 Task: Look for products in the category "Makeup" from Health Force only.
Action: Mouse moved to (274, 145)
Screenshot: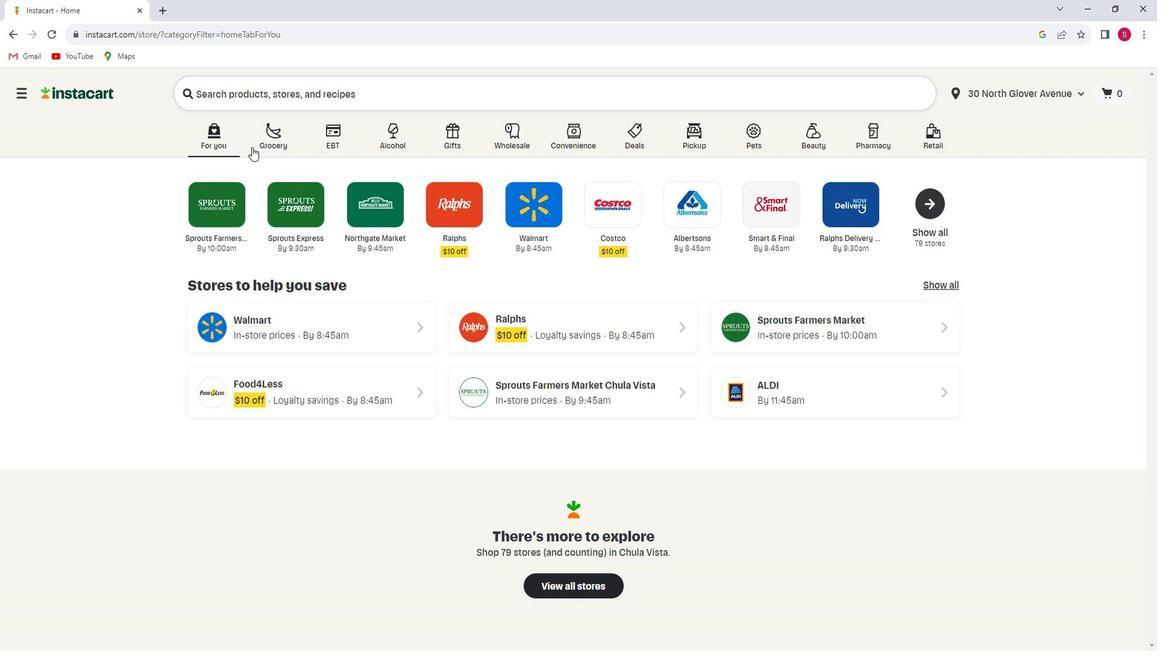 
Action: Mouse pressed left at (274, 145)
Screenshot: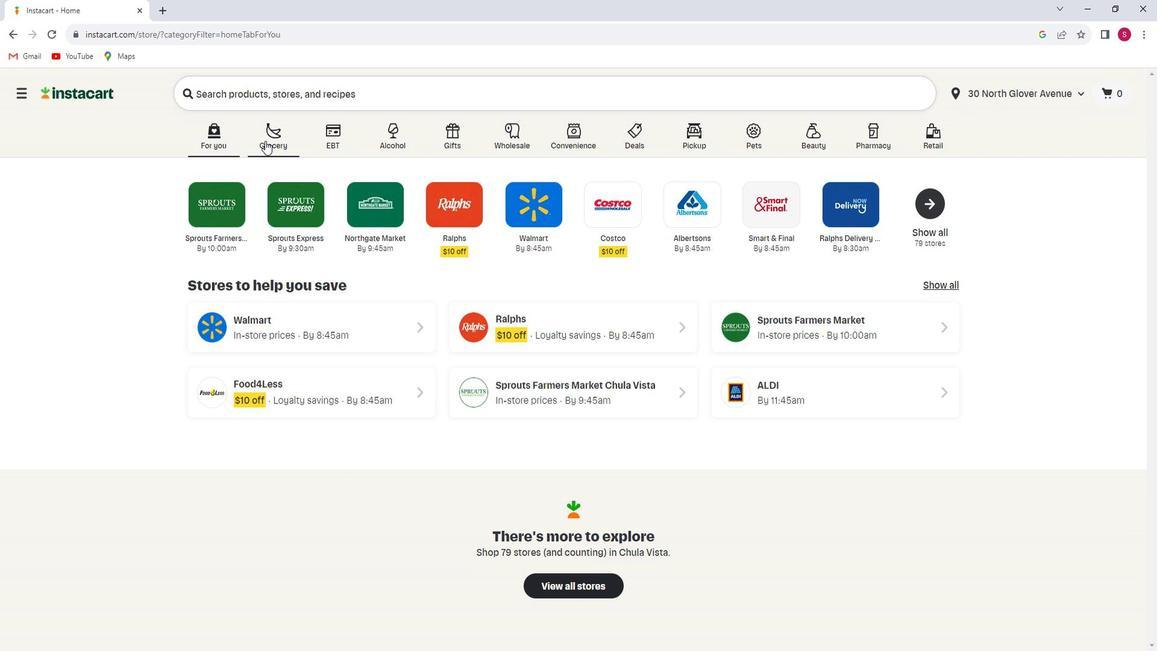 
Action: Mouse moved to (284, 357)
Screenshot: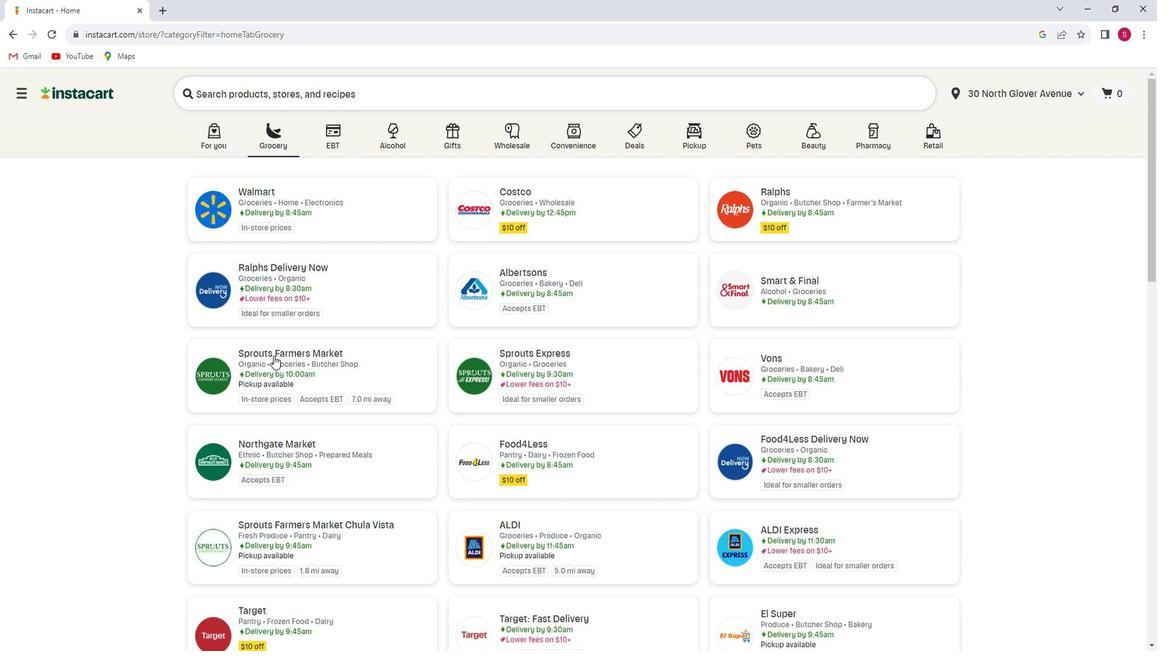 
Action: Mouse pressed left at (284, 357)
Screenshot: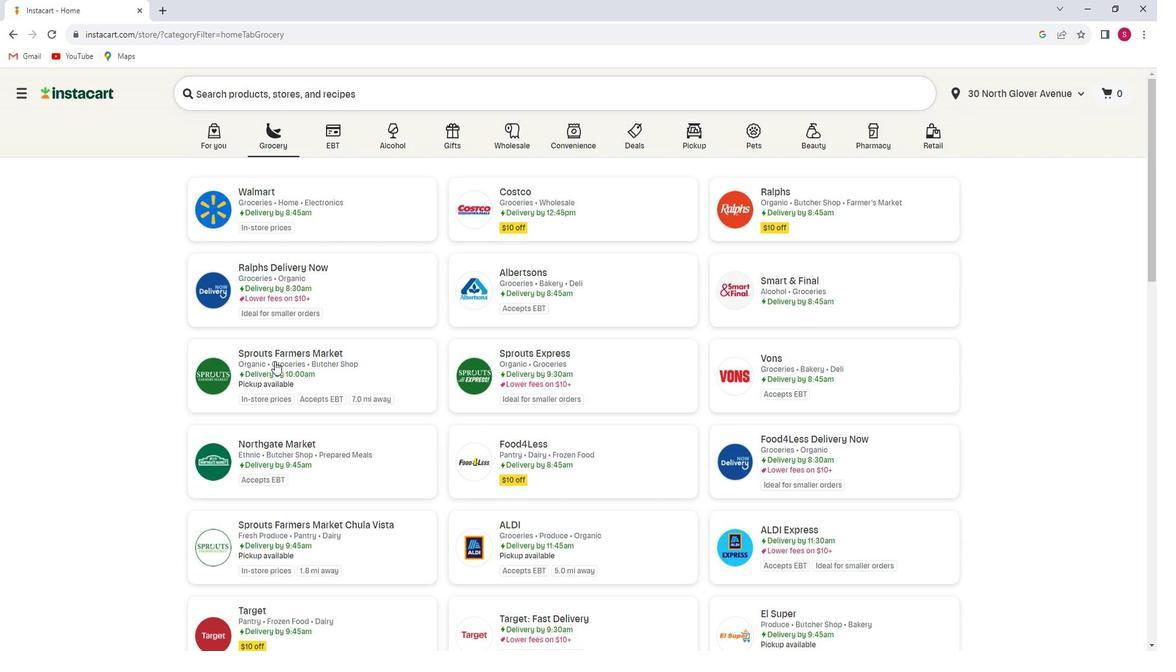 
Action: Mouse moved to (99, 402)
Screenshot: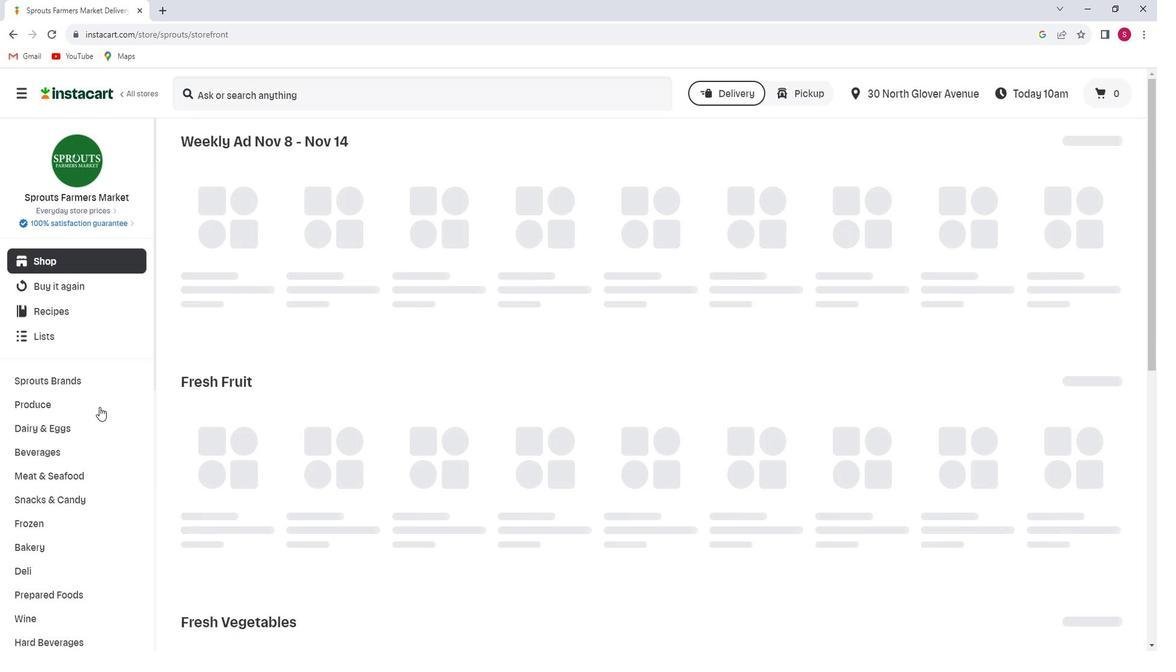 
Action: Mouse scrolled (99, 401) with delta (0, 0)
Screenshot: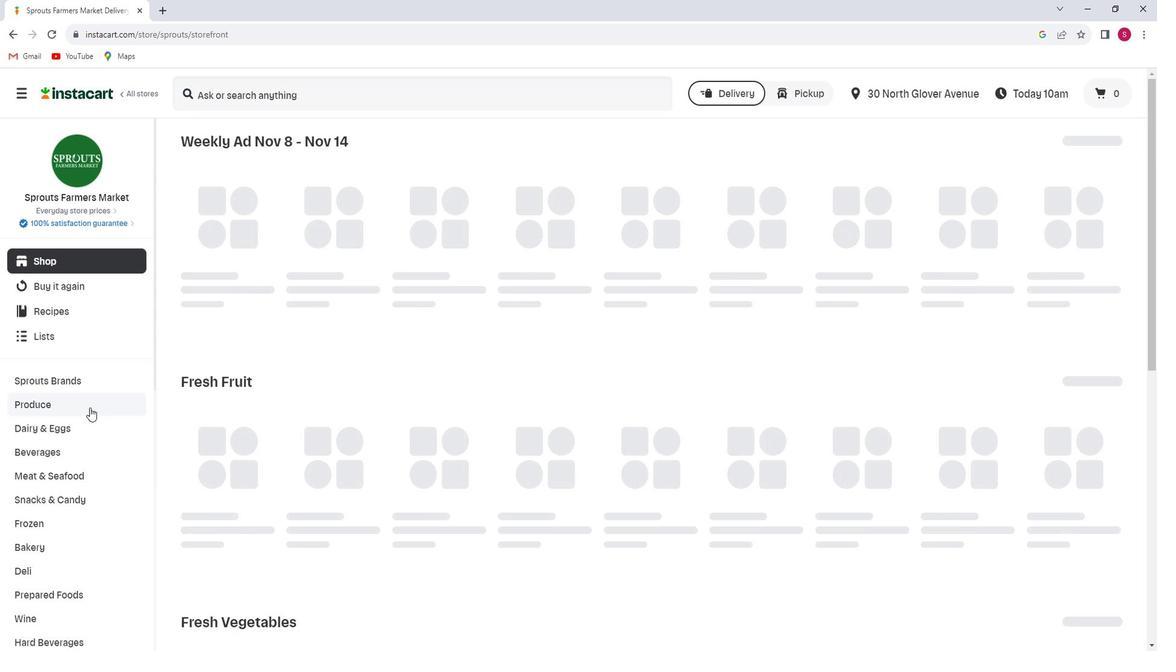 
Action: Mouse scrolled (99, 401) with delta (0, 0)
Screenshot: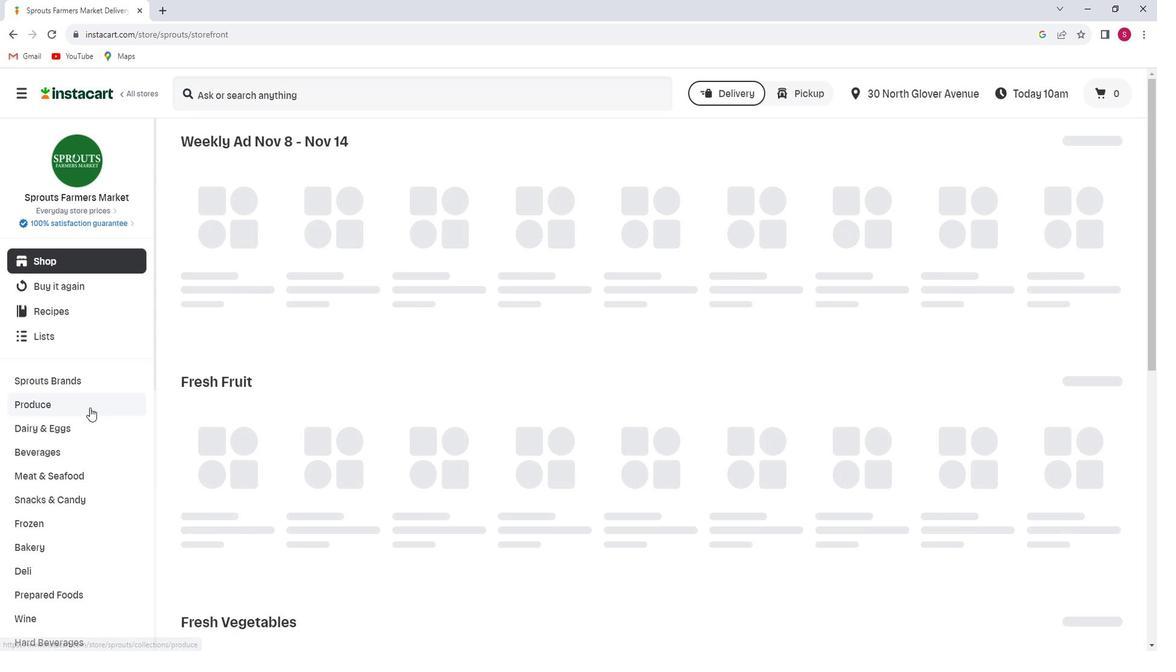 
Action: Mouse scrolled (99, 401) with delta (0, 0)
Screenshot: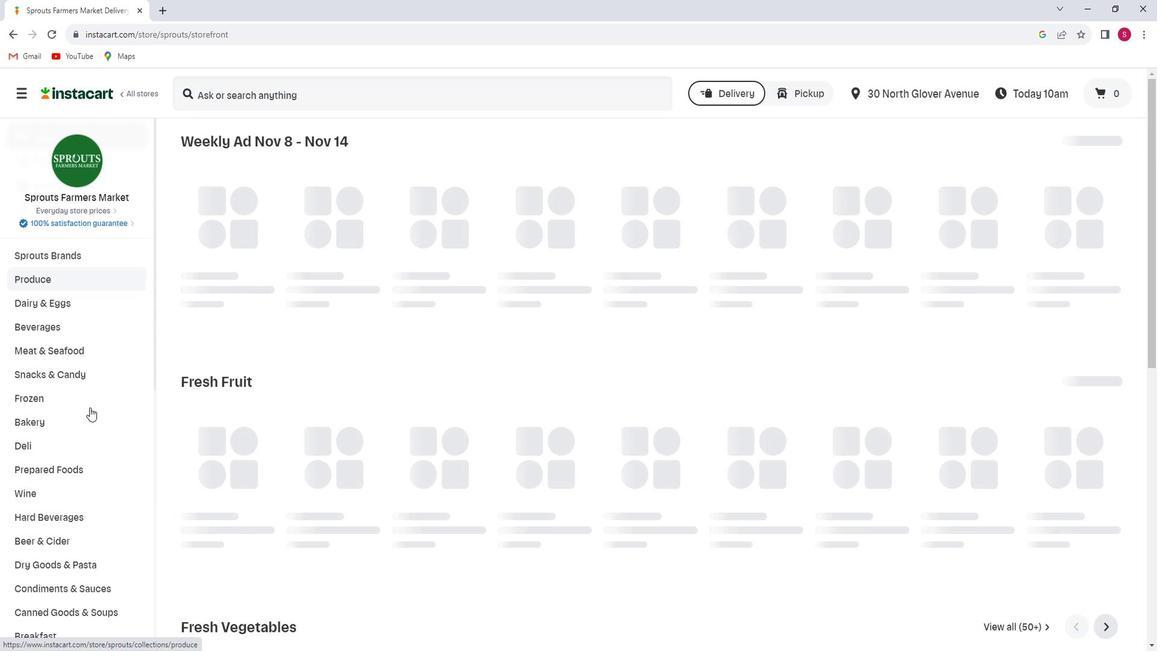 
Action: Mouse scrolled (99, 401) with delta (0, 0)
Screenshot: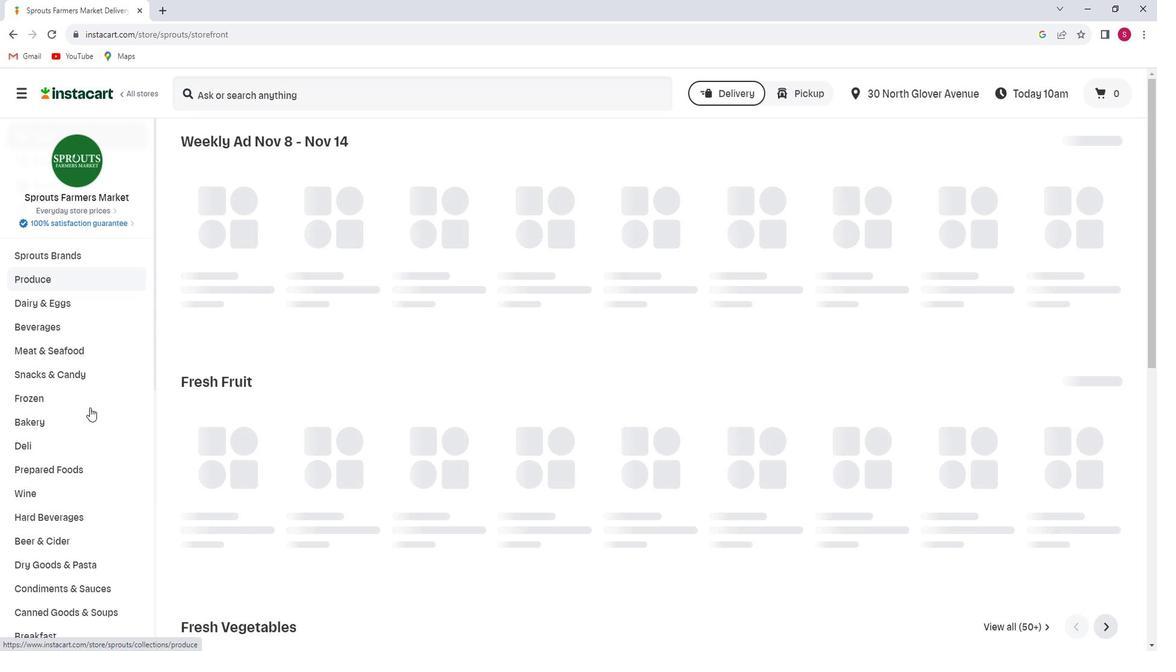
Action: Mouse scrolled (99, 401) with delta (0, 0)
Screenshot: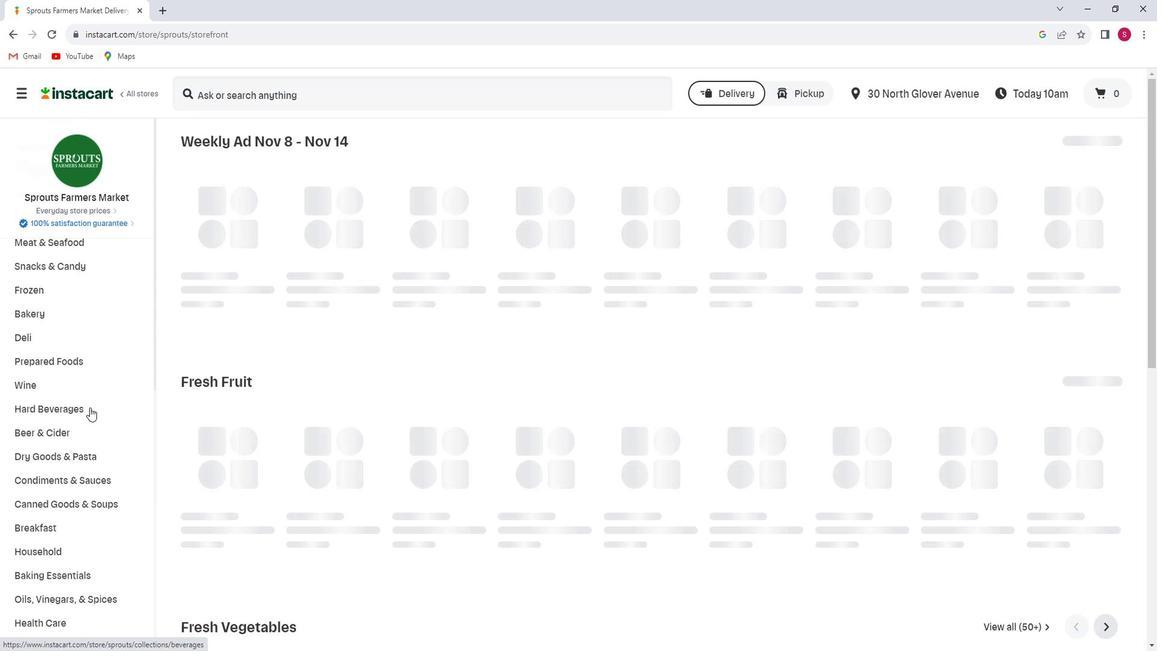 
Action: Mouse moved to (97, 404)
Screenshot: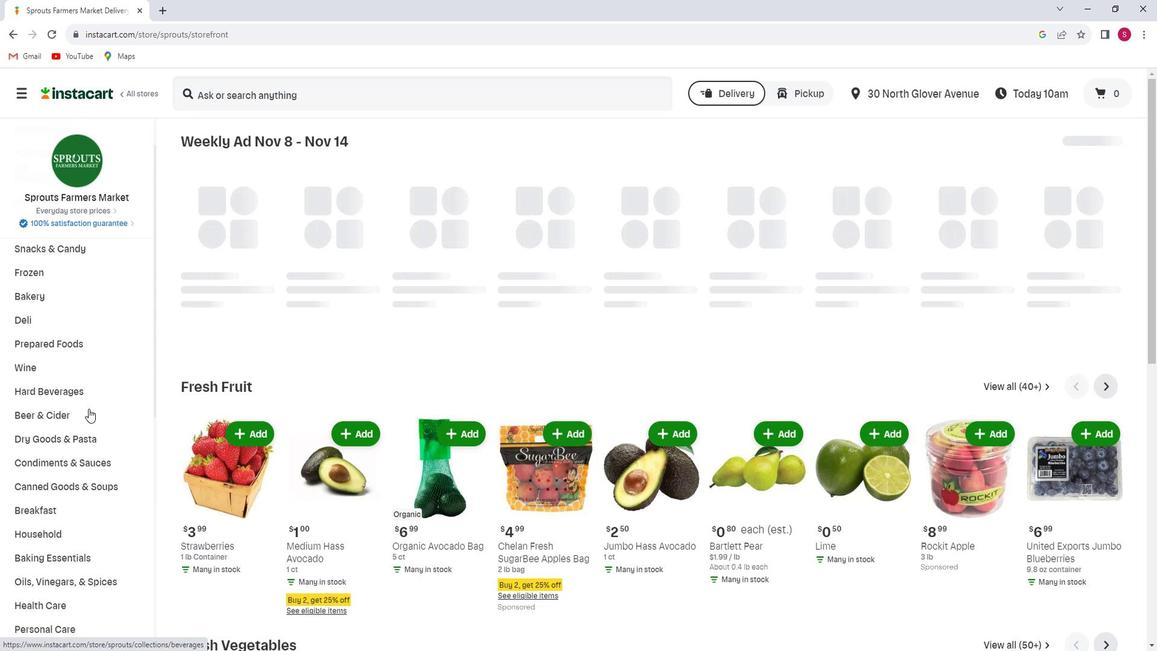 
Action: Mouse scrolled (97, 403) with delta (0, 0)
Screenshot: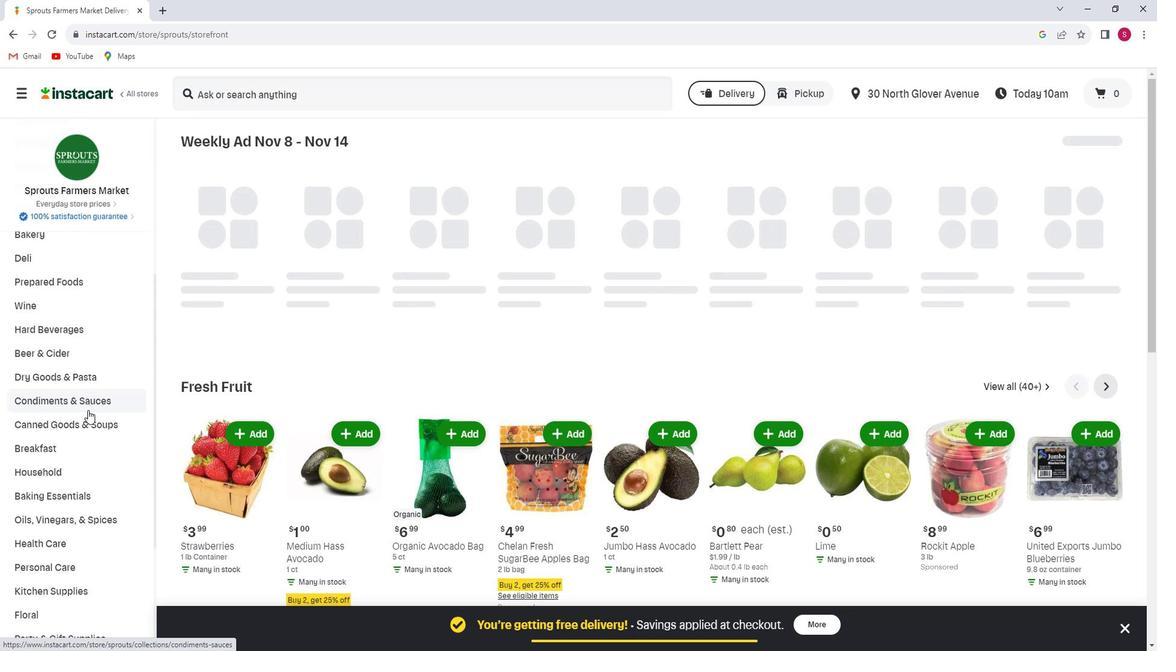 
Action: Mouse scrolled (97, 403) with delta (0, 0)
Screenshot: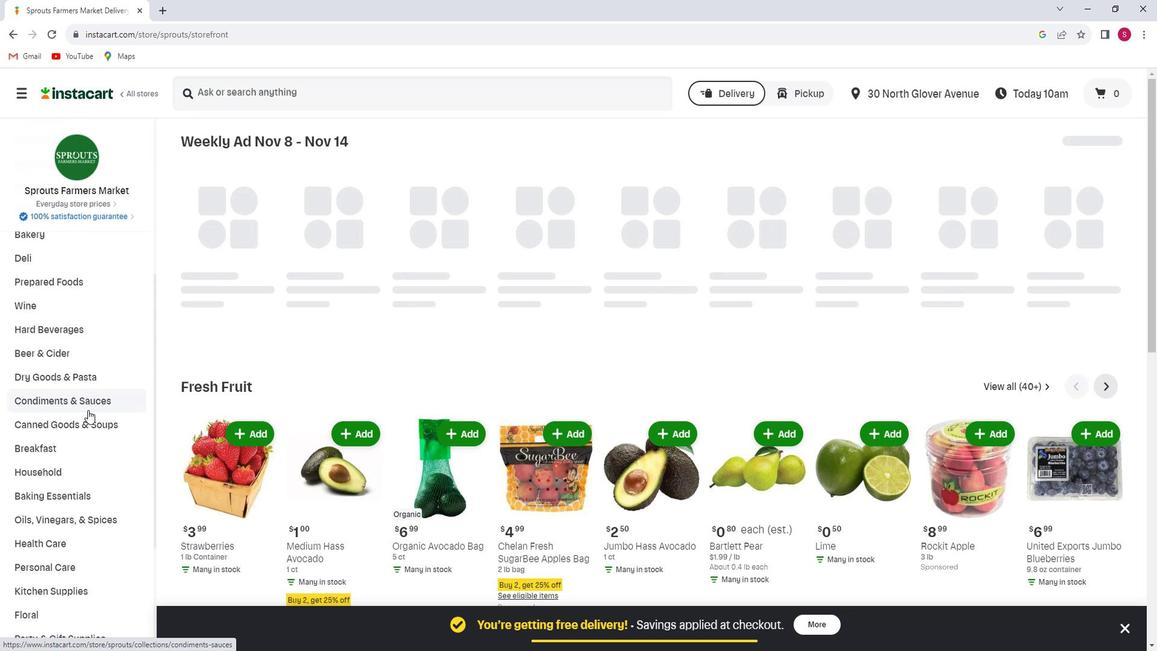 
Action: Mouse moved to (94, 427)
Screenshot: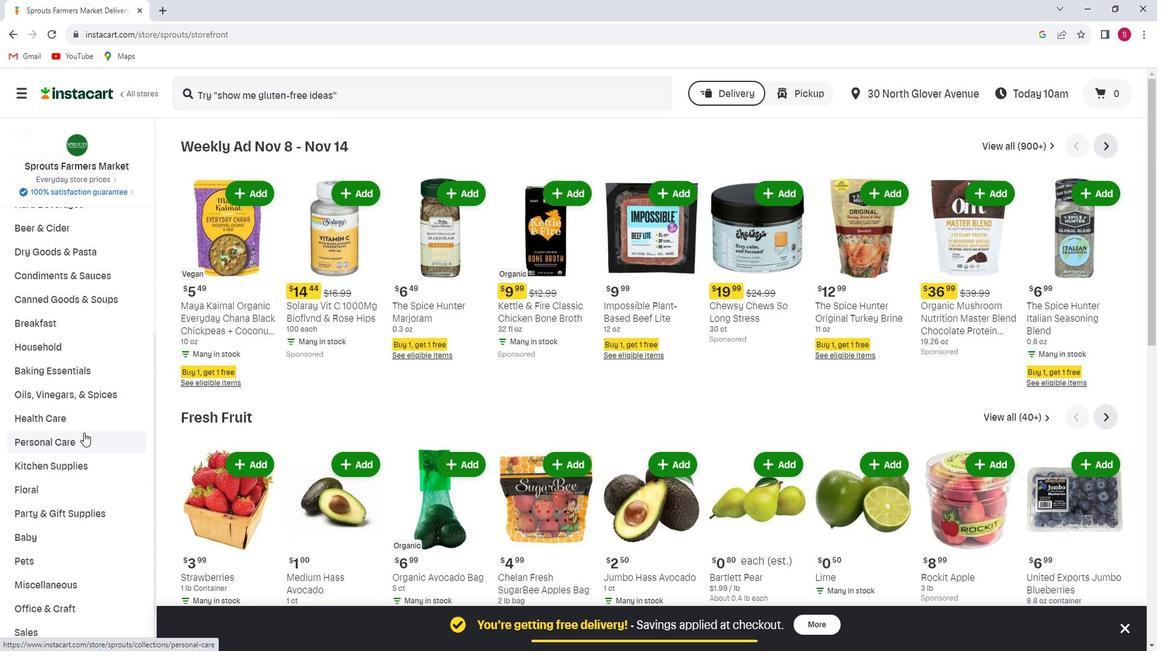 
Action: Mouse pressed left at (94, 427)
Screenshot: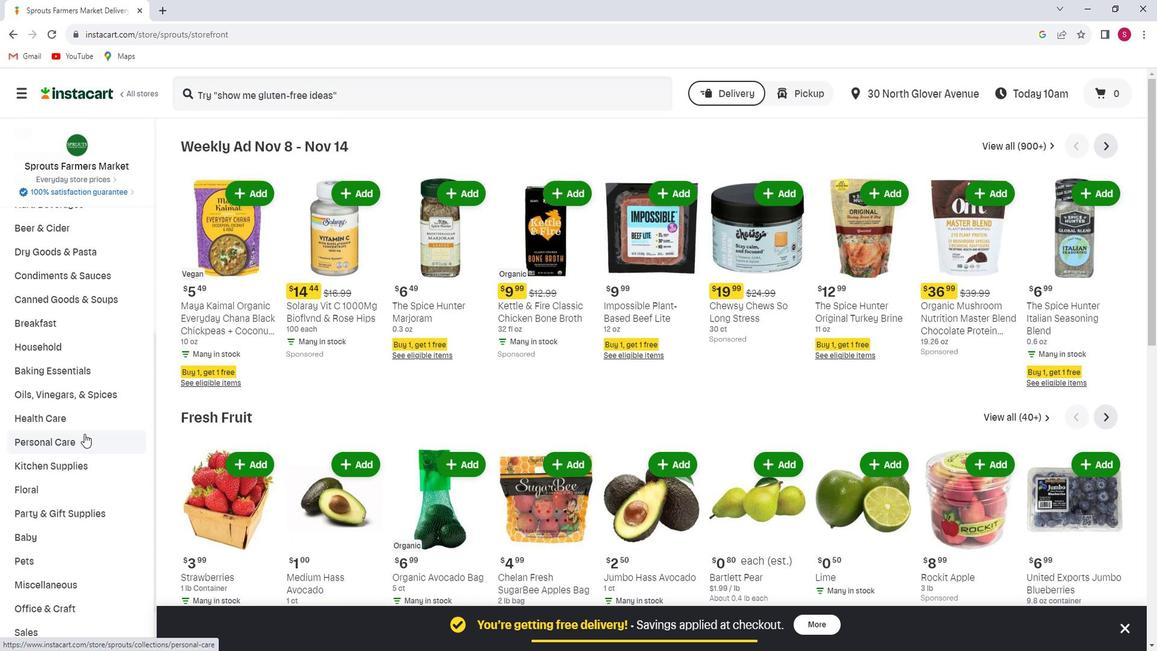 
Action: Mouse moved to (1042, 179)
Screenshot: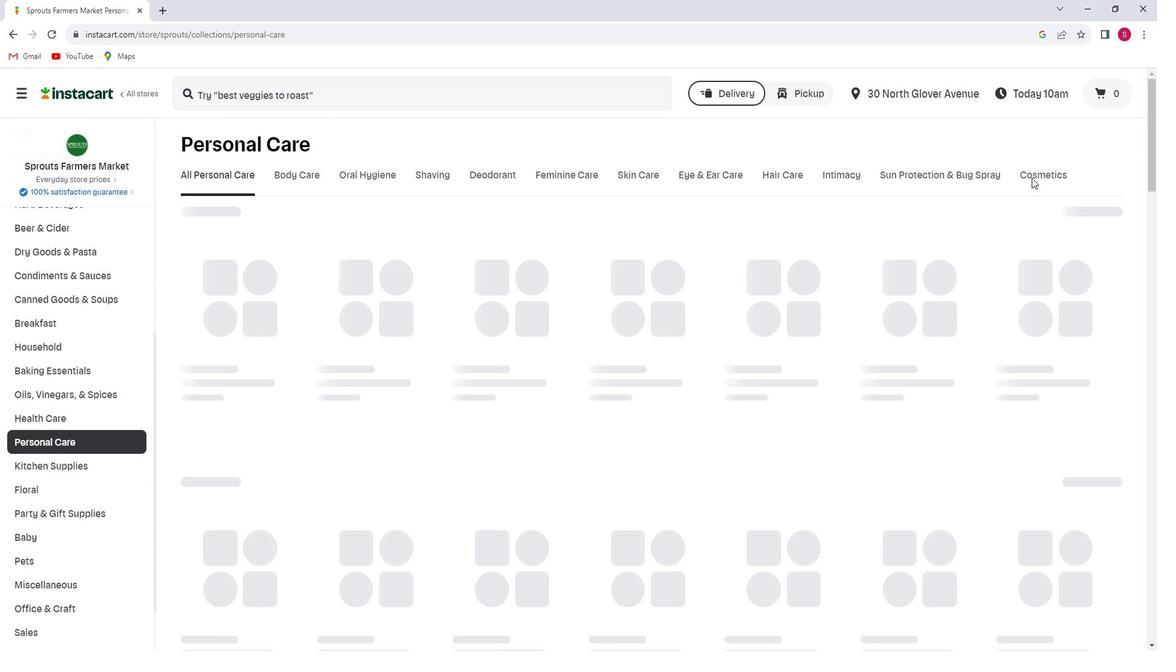 
Action: Mouse pressed left at (1042, 179)
Screenshot: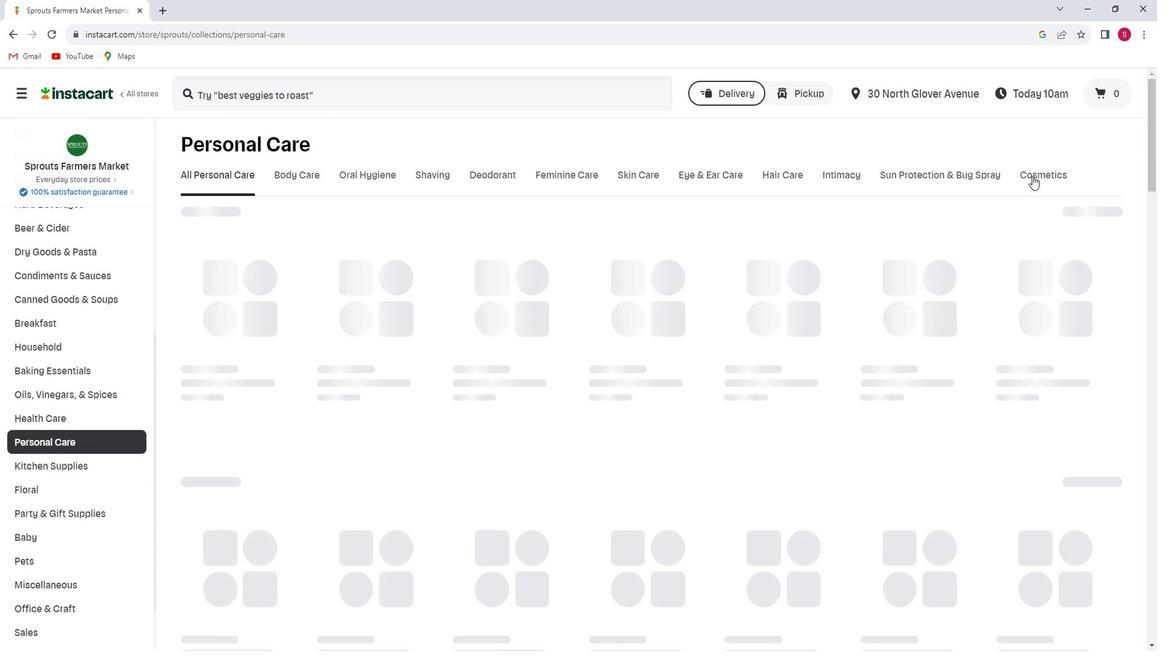 
Action: Mouse moved to (289, 234)
Screenshot: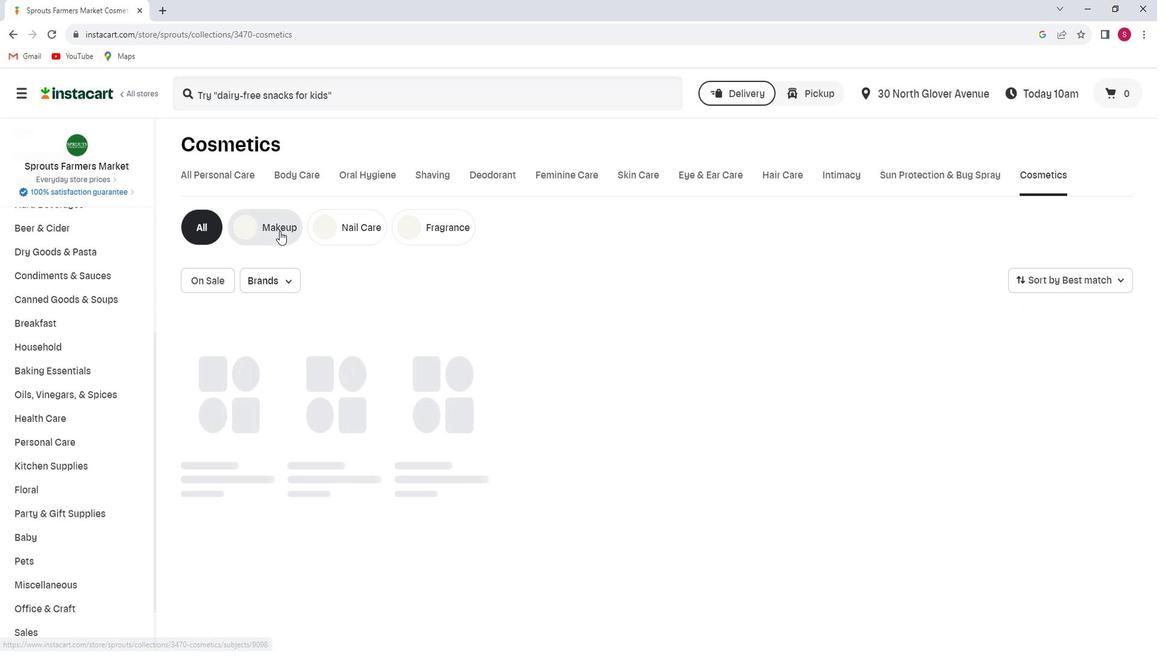 
Action: Mouse pressed left at (289, 234)
Screenshot: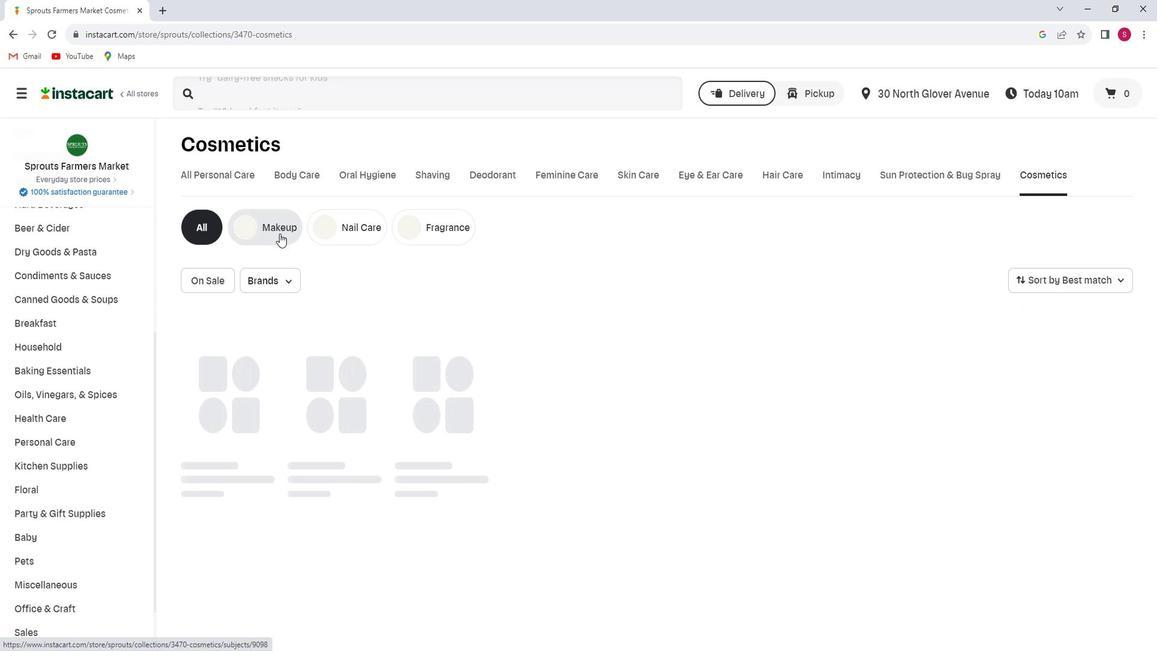
Action: Mouse moved to (293, 274)
Screenshot: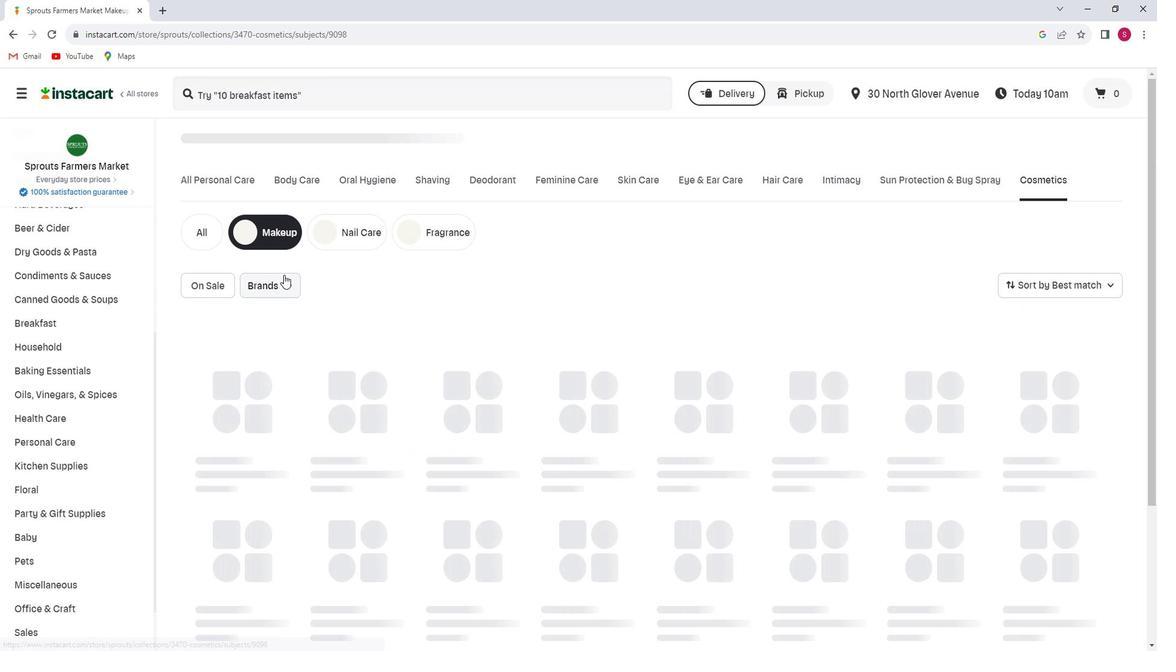 
Action: Mouse pressed left at (293, 274)
Screenshot: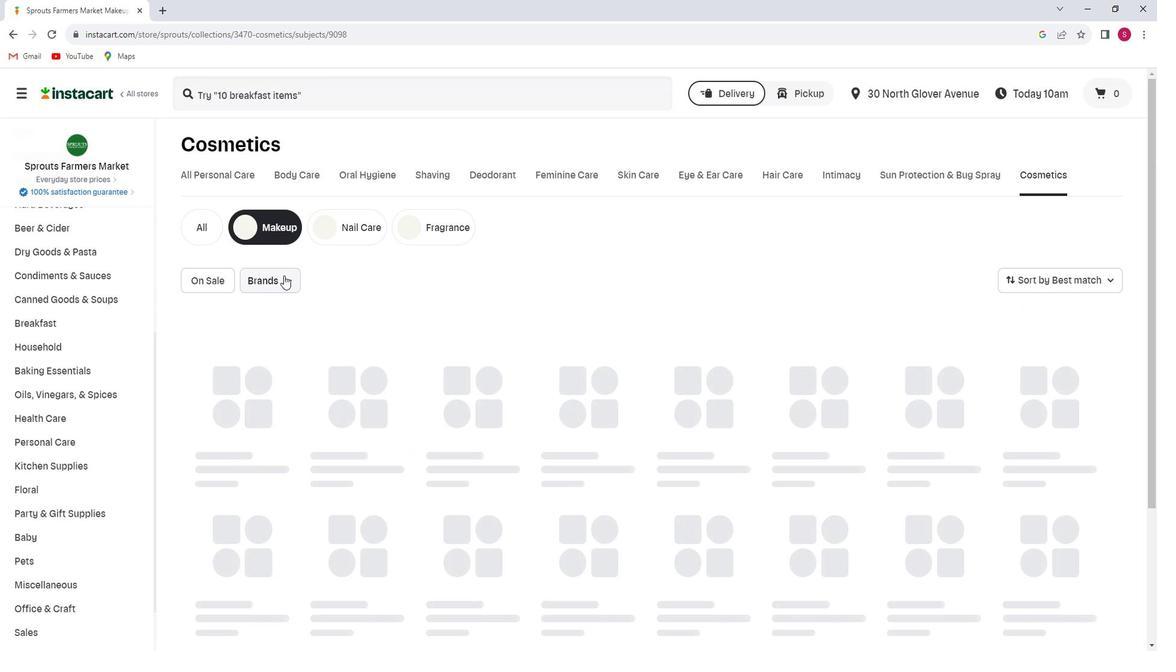 
Action: Mouse moved to (318, 335)
Screenshot: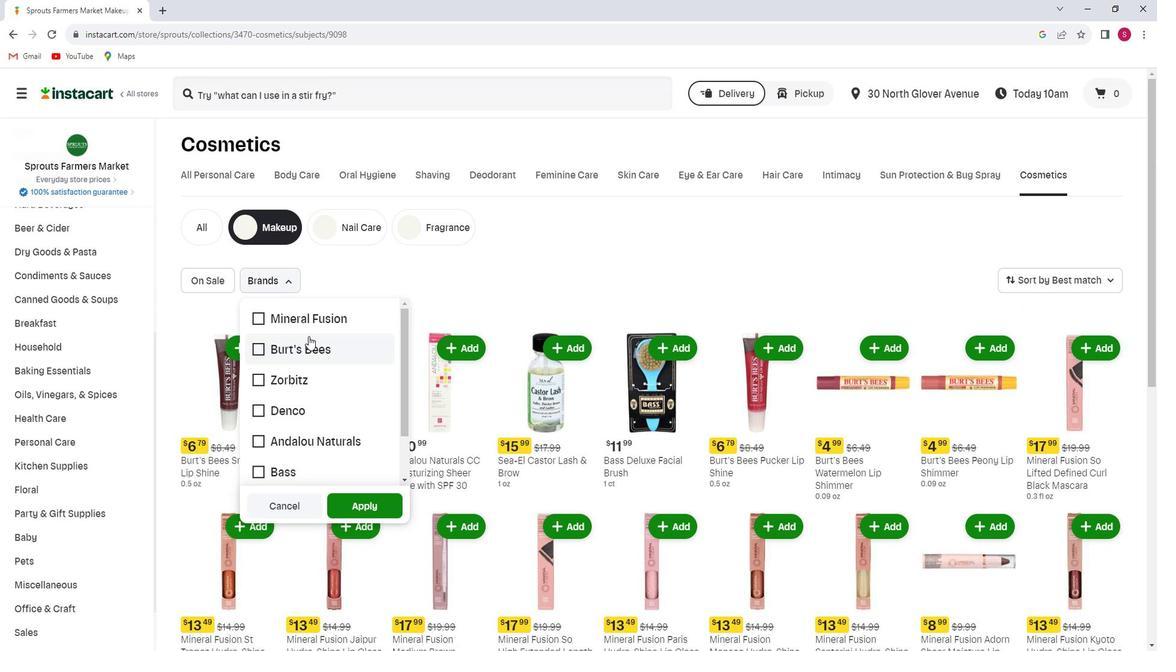 
Action: Mouse scrolled (318, 334) with delta (0, 0)
Screenshot: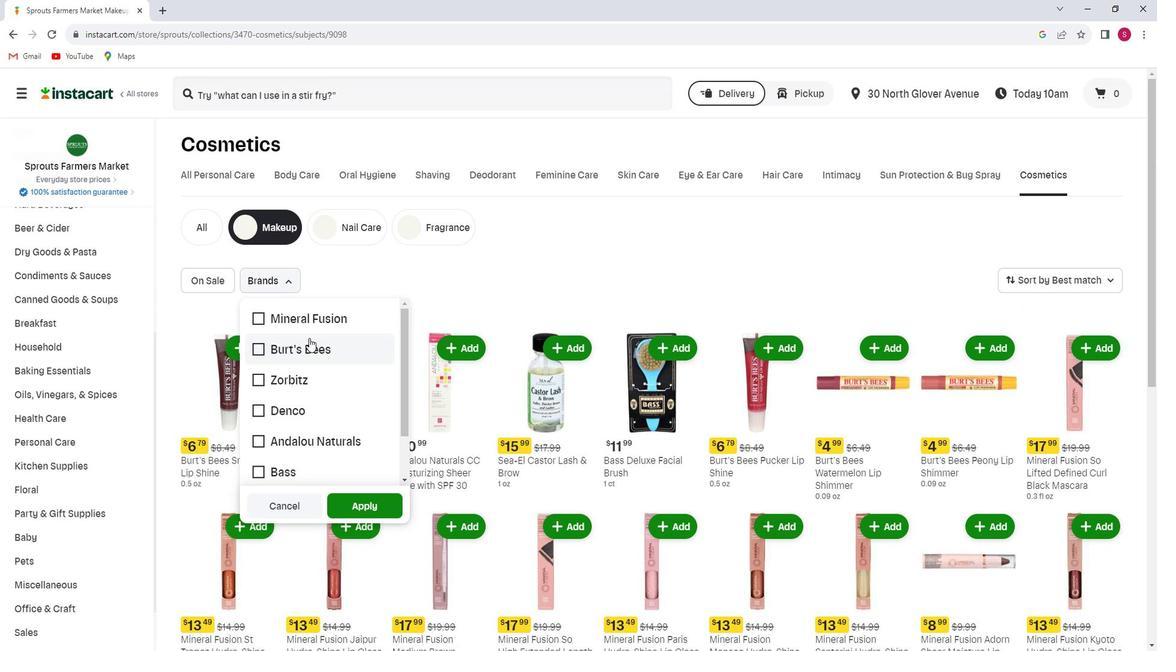 
Action: Mouse moved to (319, 335)
Screenshot: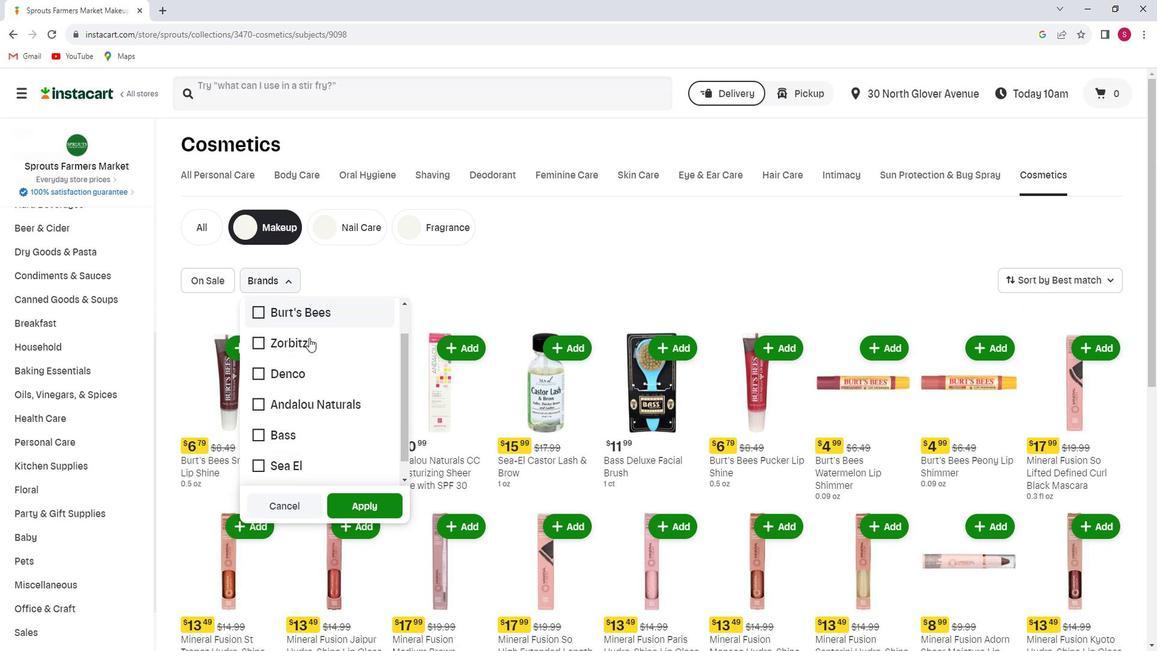 
Action: Mouse scrolled (319, 334) with delta (0, 0)
Screenshot: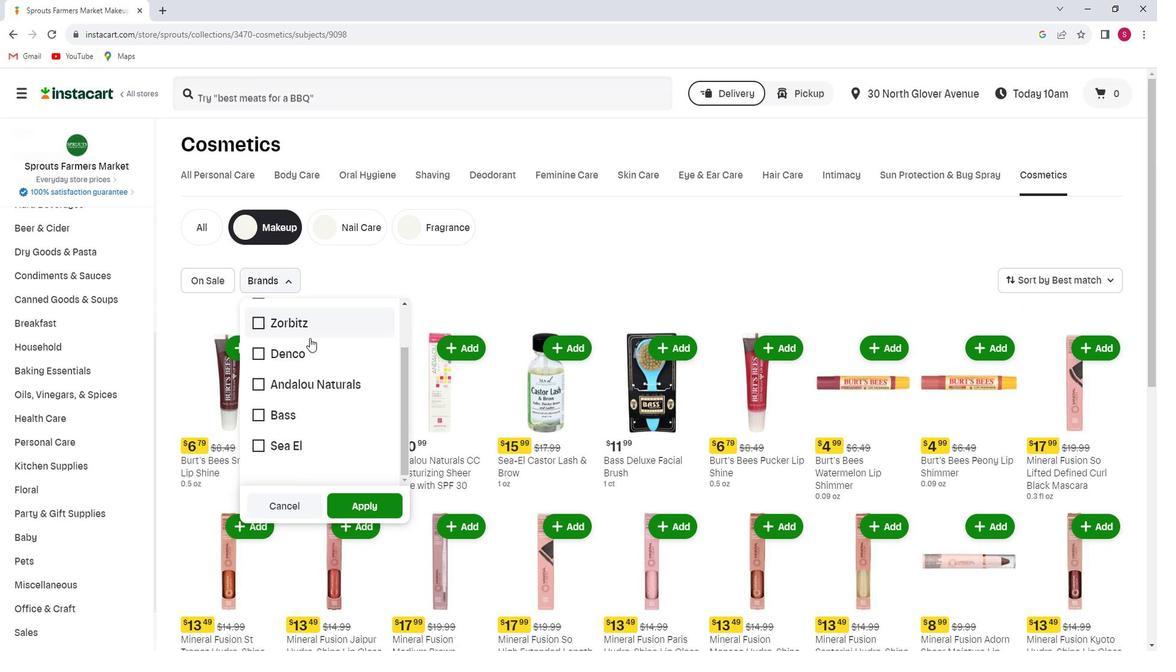 
Action: Mouse scrolled (319, 334) with delta (0, 0)
Screenshot: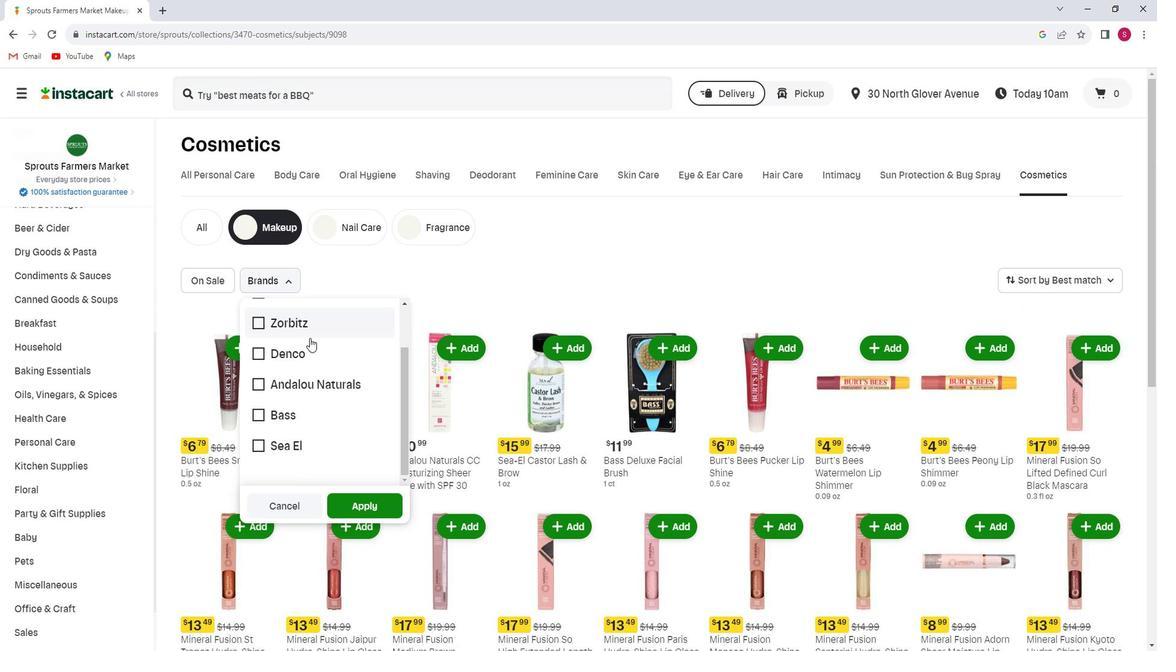 
Action: Mouse scrolled (319, 334) with delta (0, 0)
Screenshot: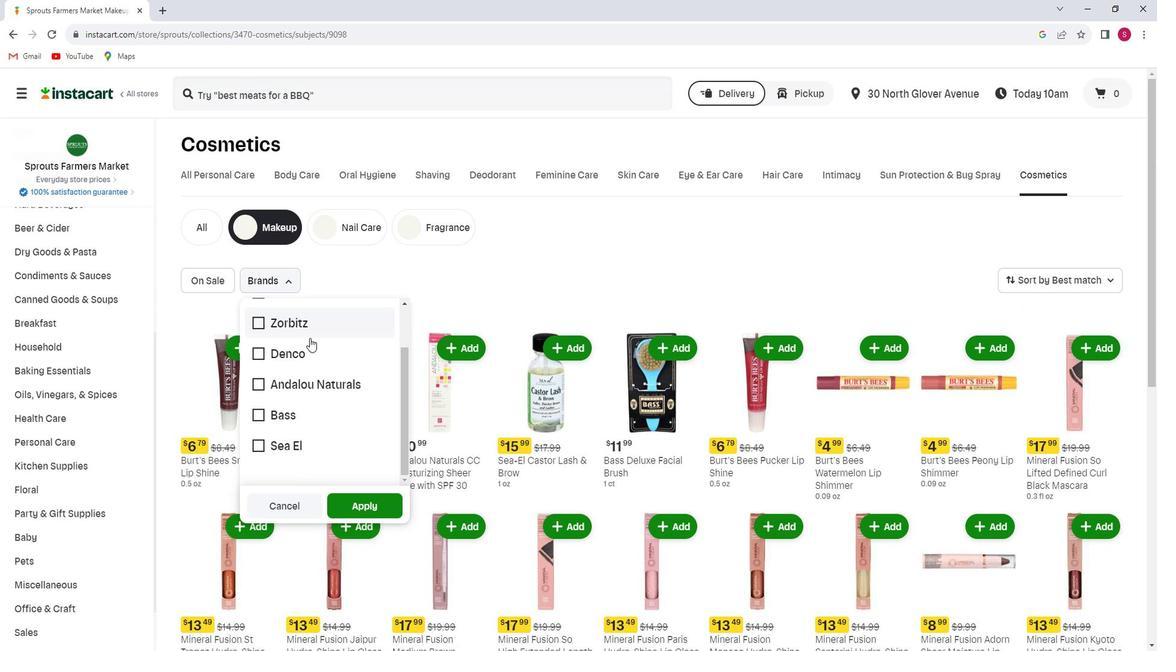 
Action: Mouse scrolled (319, 335) with delta (0, 0)
Screenshot: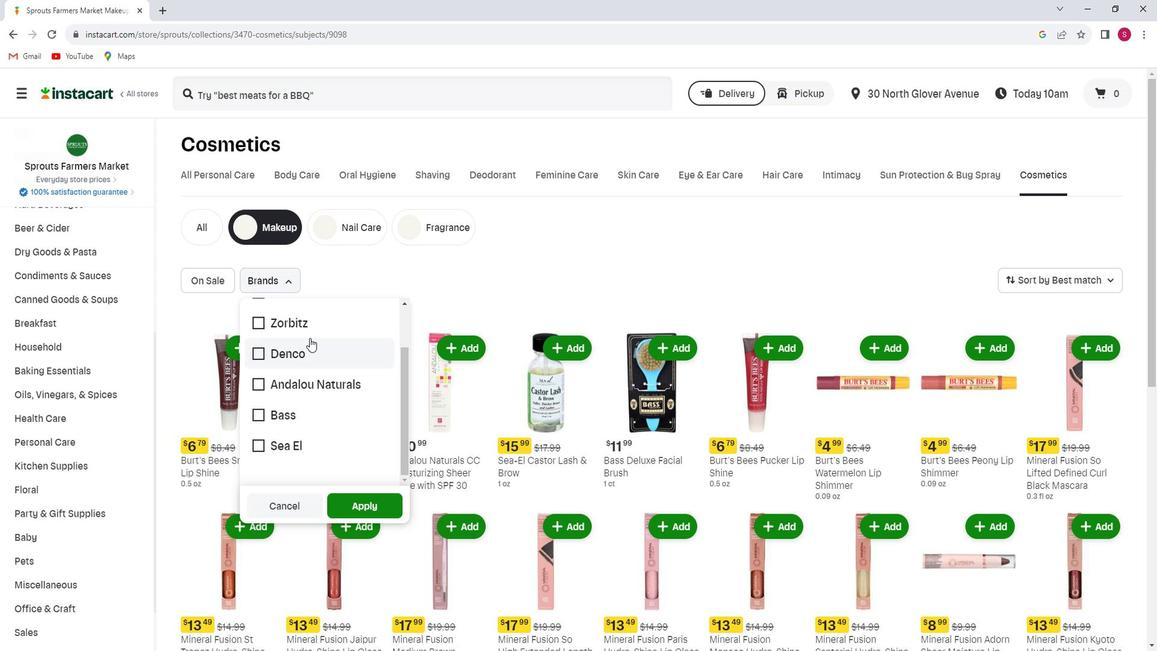 
Action: Mouse scrolled (319, 335) with delta (0, 0)
Screenshot: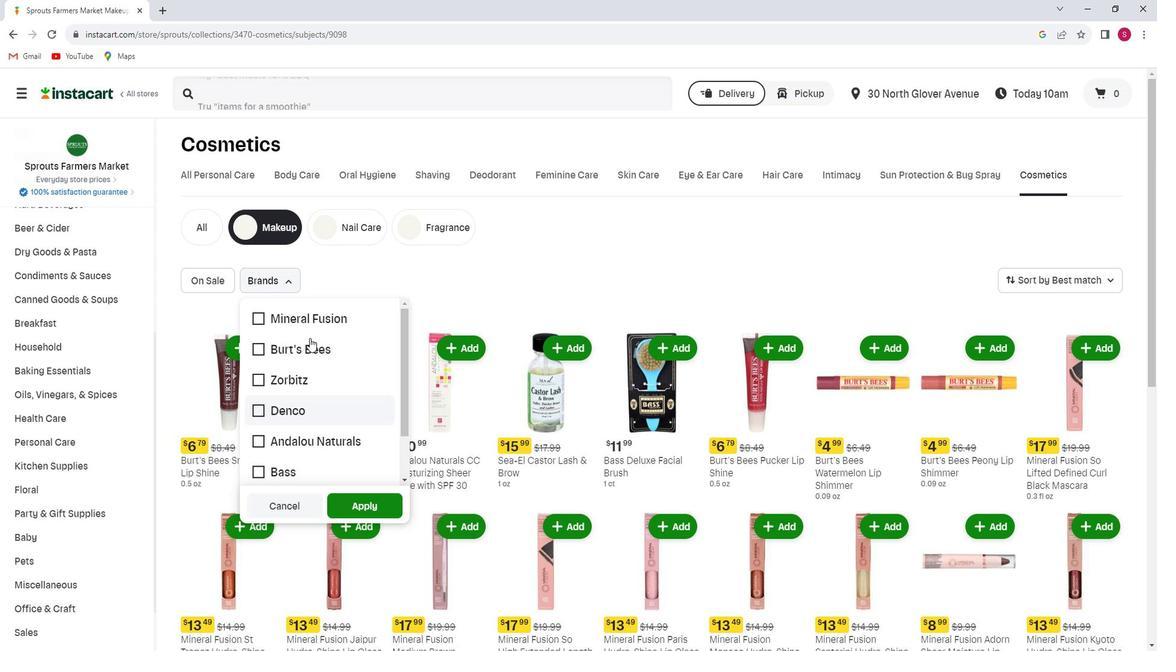 
Action: Mouse moved to (319, 335)
Screenshot: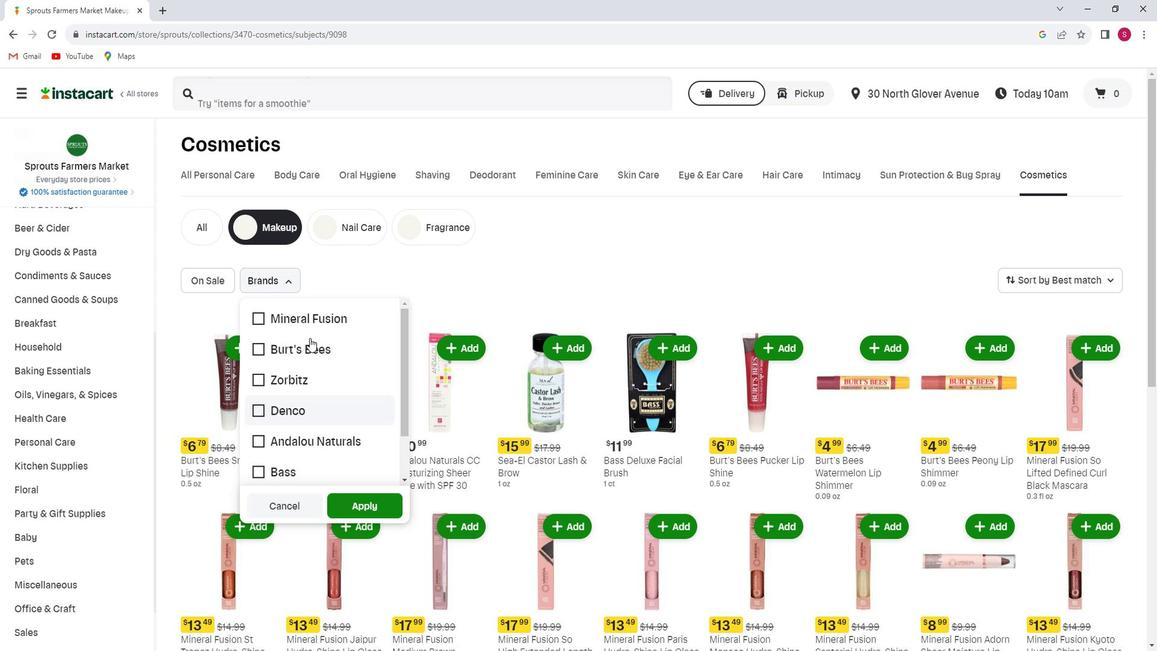 
Action: Mouse scrolled (319, 335) with delta (0, 0)
Screenshot: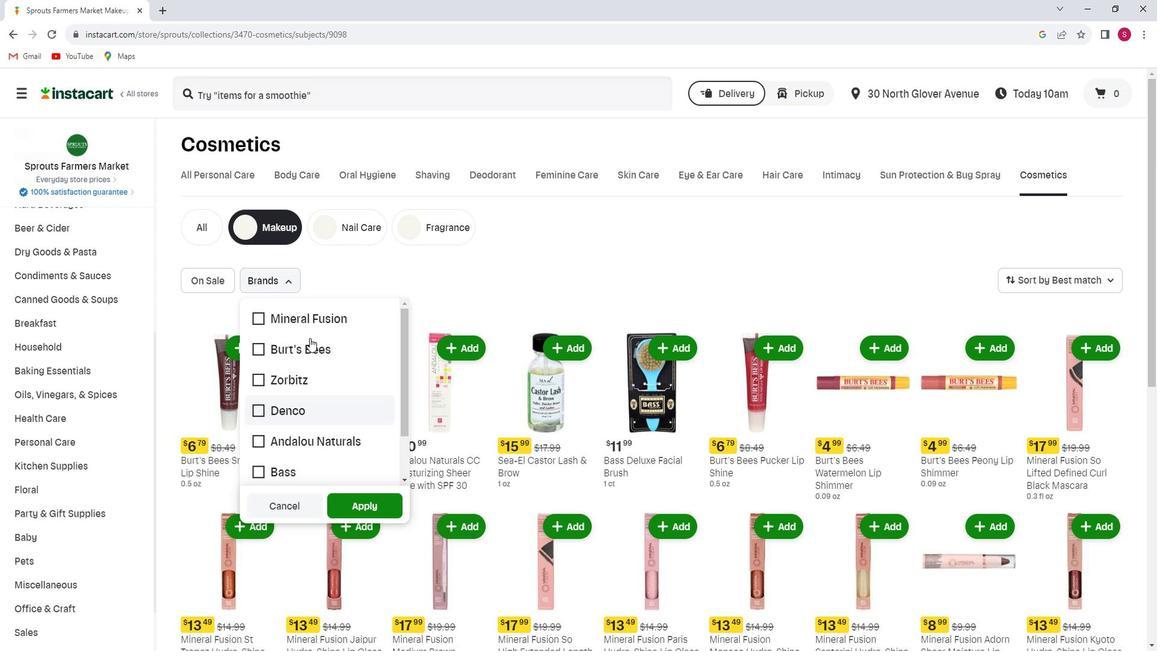 
